 Task: Sort the unsolved tickets in your groups, order by Due date in descending order.
Action: Mouse moved to (16, 275)
Screenshot: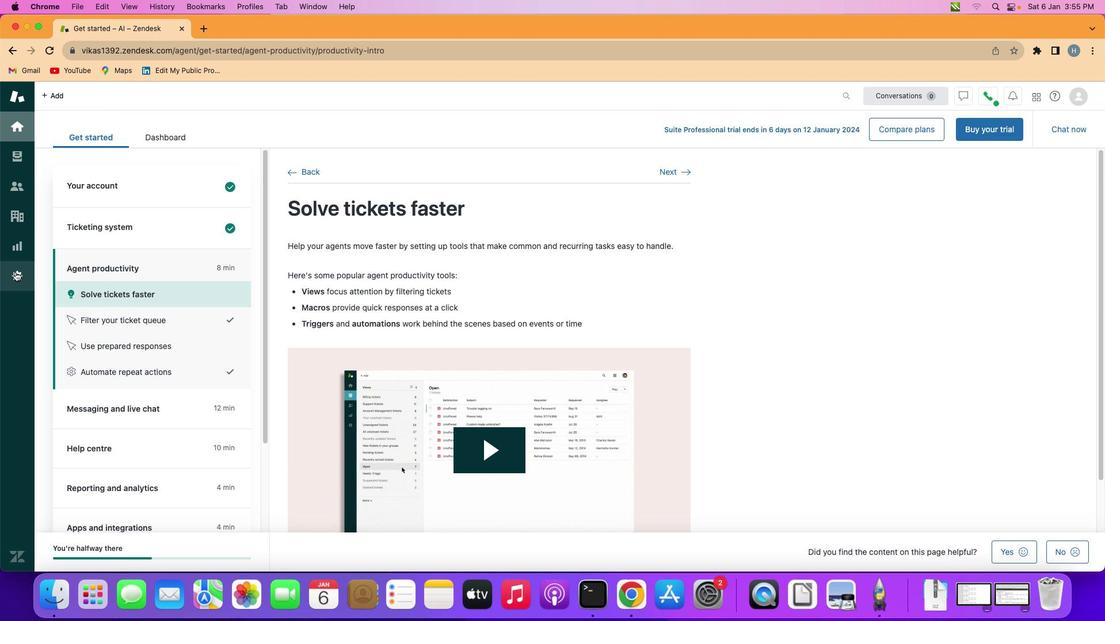 
Action: Mouse pressed left at (16, 275)
Screenshot: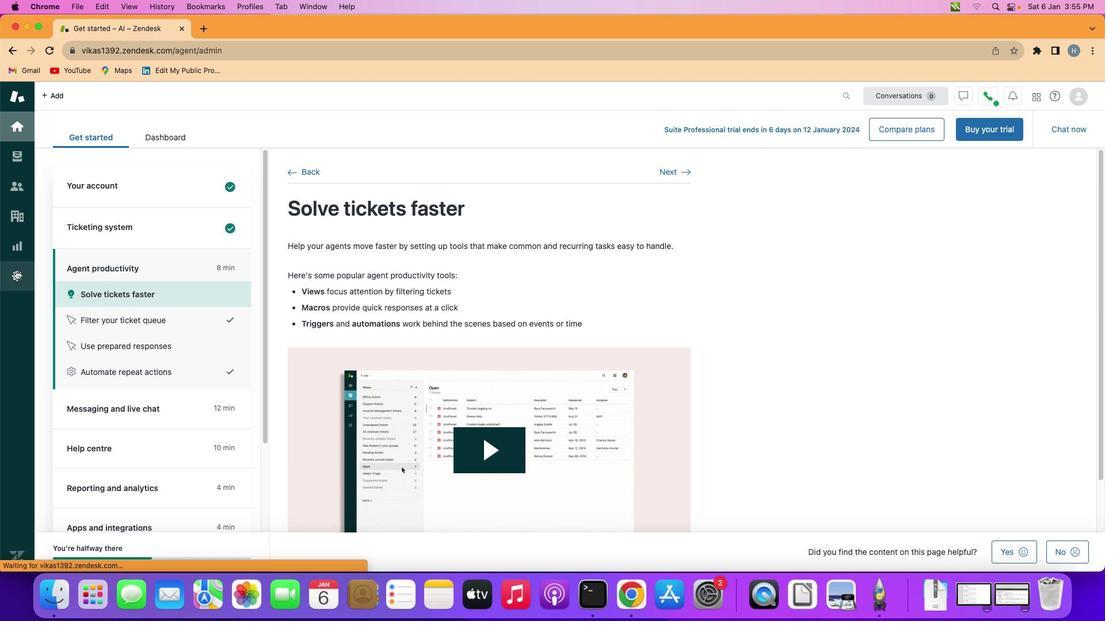 
Action: Mouse moved to (363, 491)
Screenshot: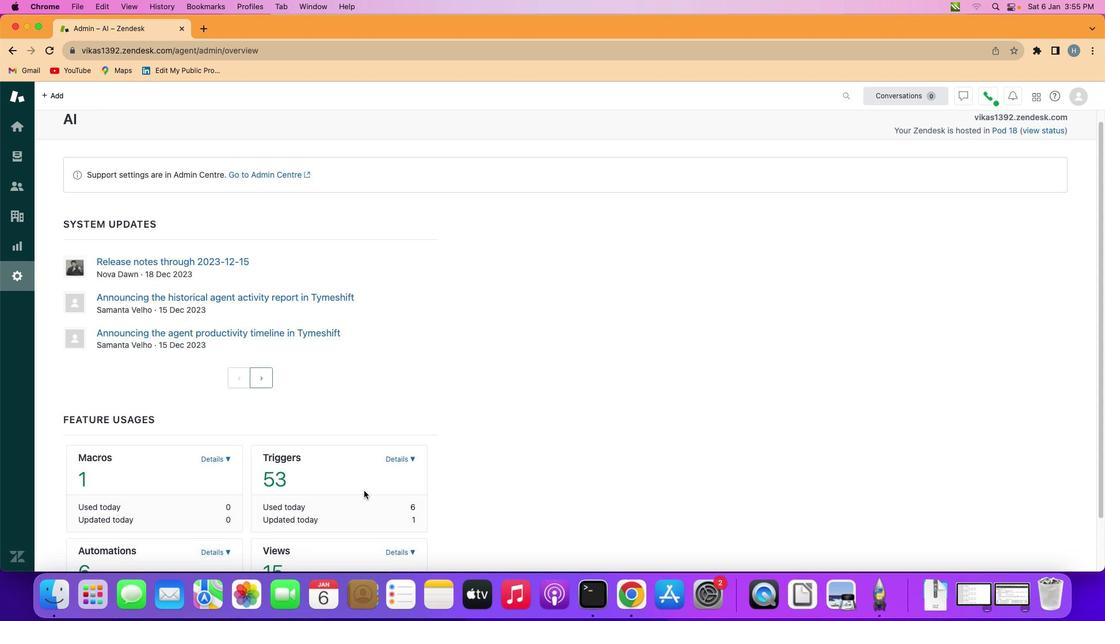 
Action: Mouse scrolled (363, 491) with delta (0, 0)
Screenshot: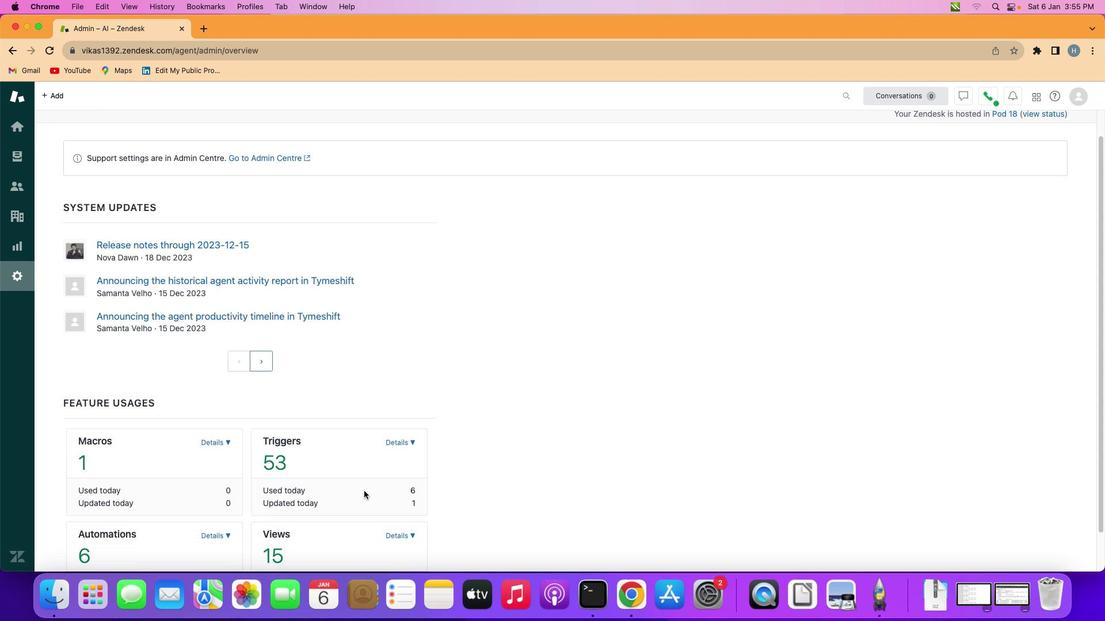 
Action: Mouse scrolled (363, 491) with delta (0, 0)
Screenshot: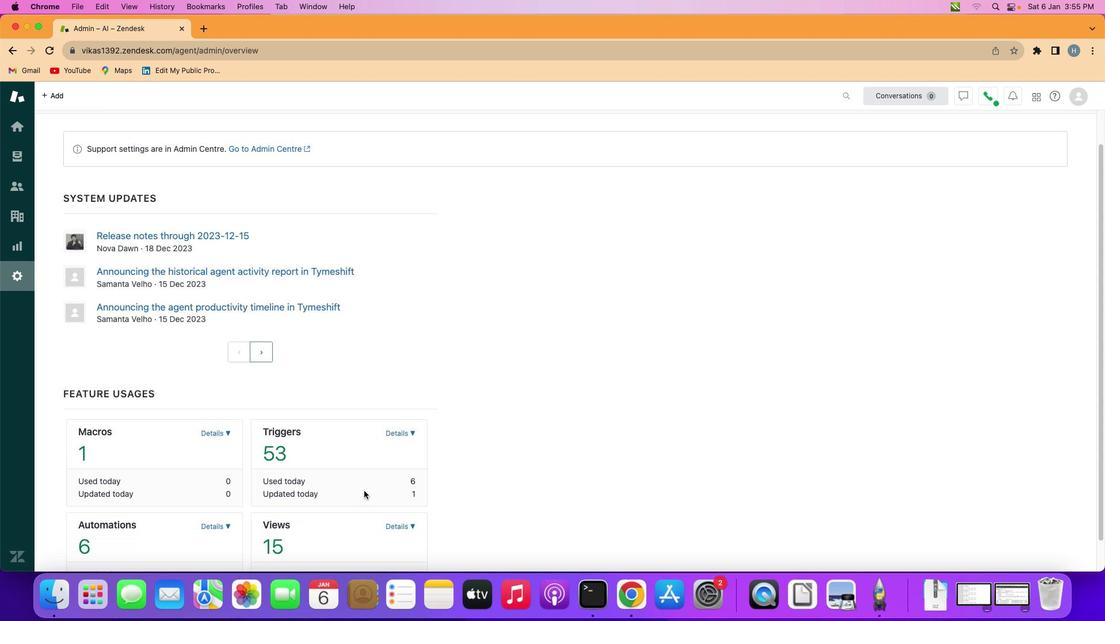 
Action: Mouse scrolled (363, 491) with delta (0, 0)
Screenshot: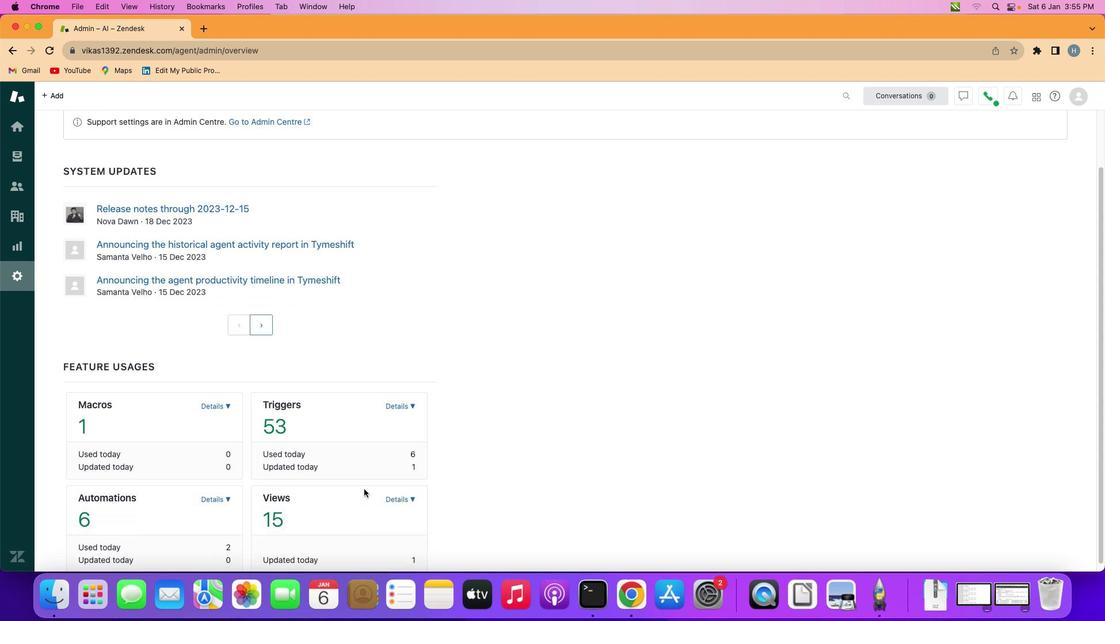 
Action: Mouse scrolled (363, 491) with delta (0, 0)
Screenshot: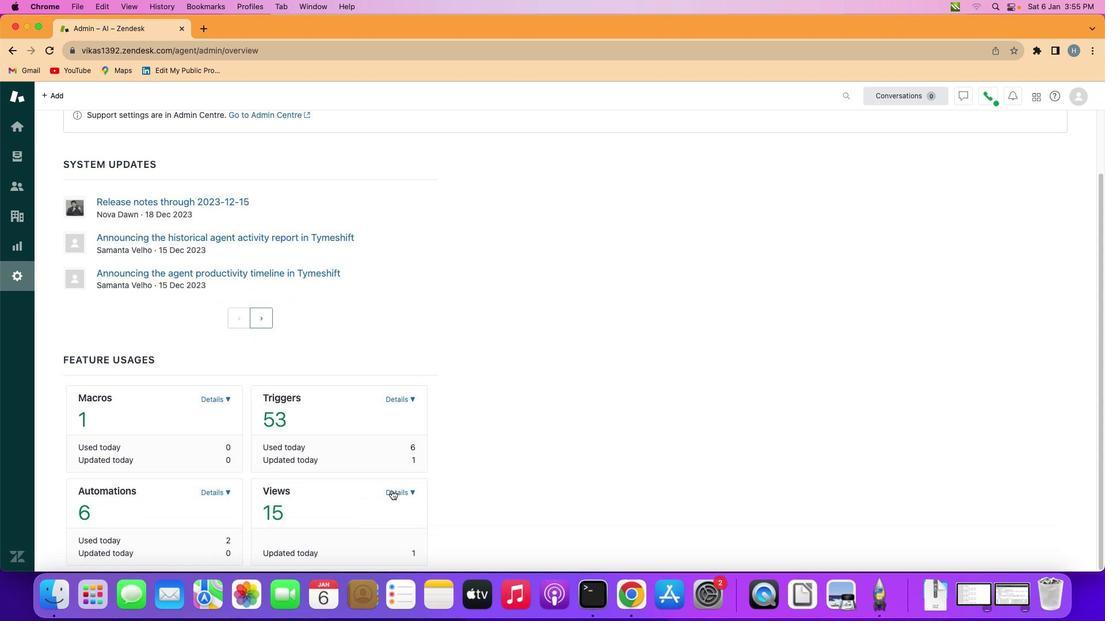
Action: Mouse moved to (393, 493)
Screenshot: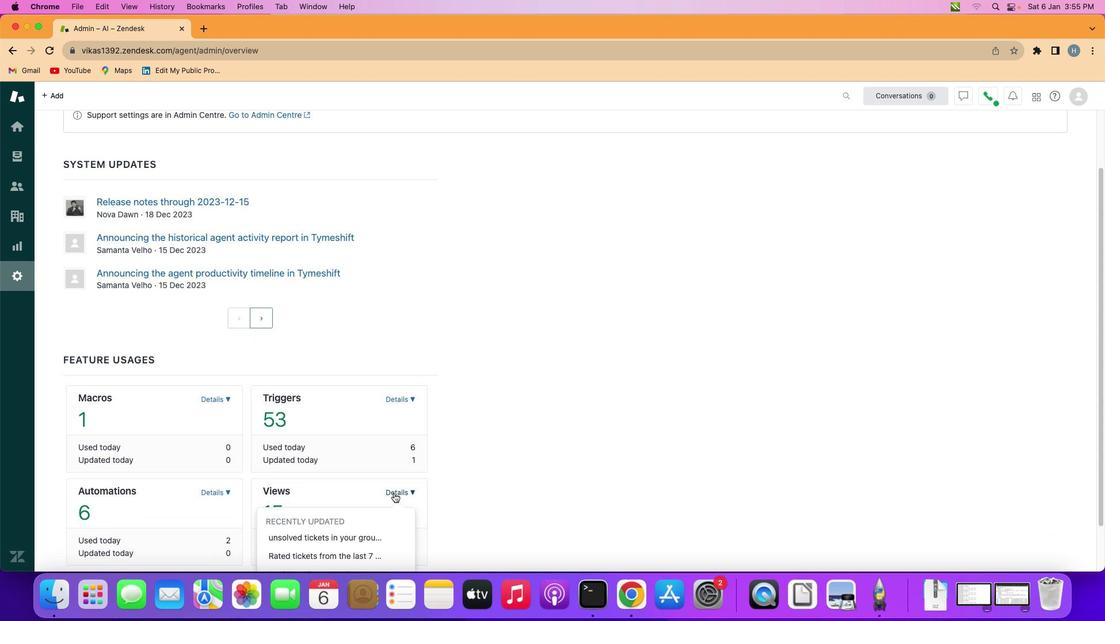 
Action: Mouse pressed left at (393, 493)
Screenshot: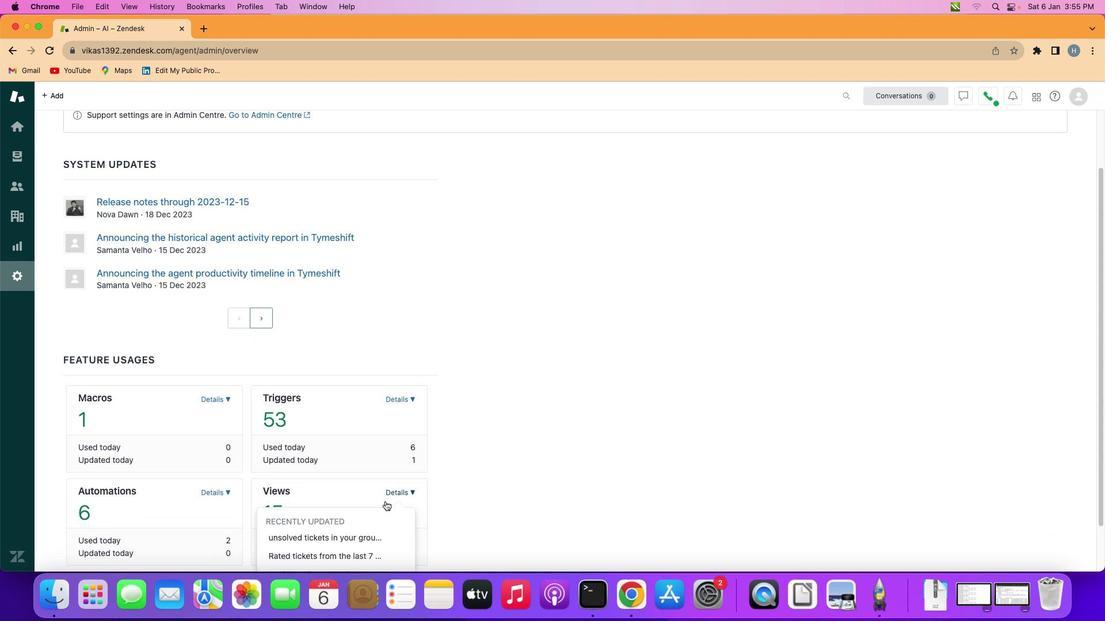 
Action: Mouse moved to (344, 530)
Screenshot: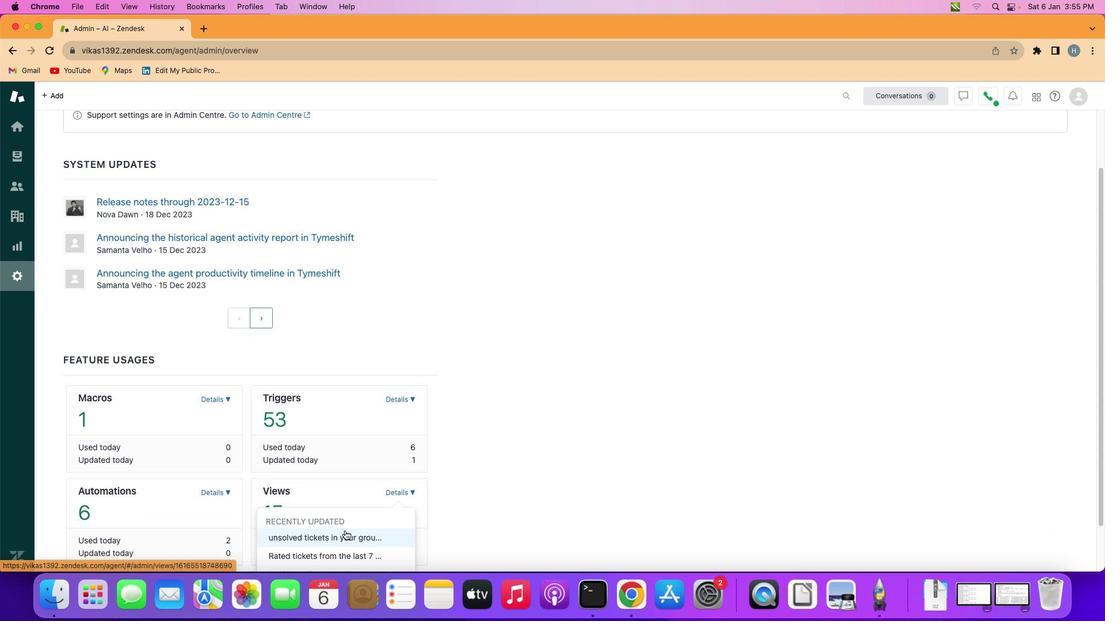 
Action: Mouse pressed left at (344, 530)
Screenshot: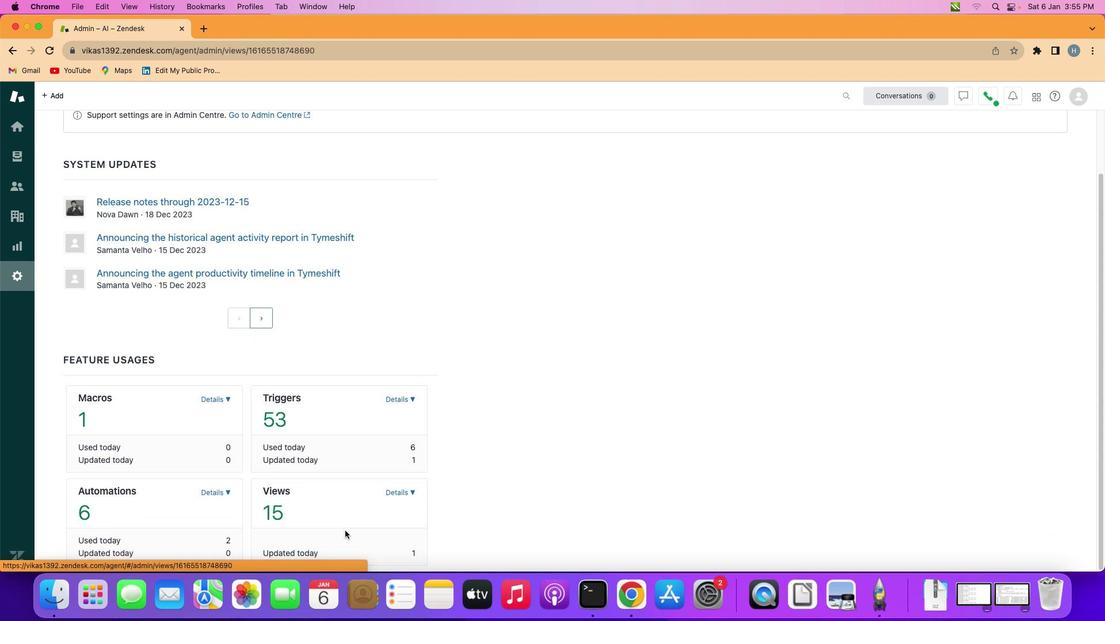 
Action: Mouse moved to (395, 475)
Screenshot: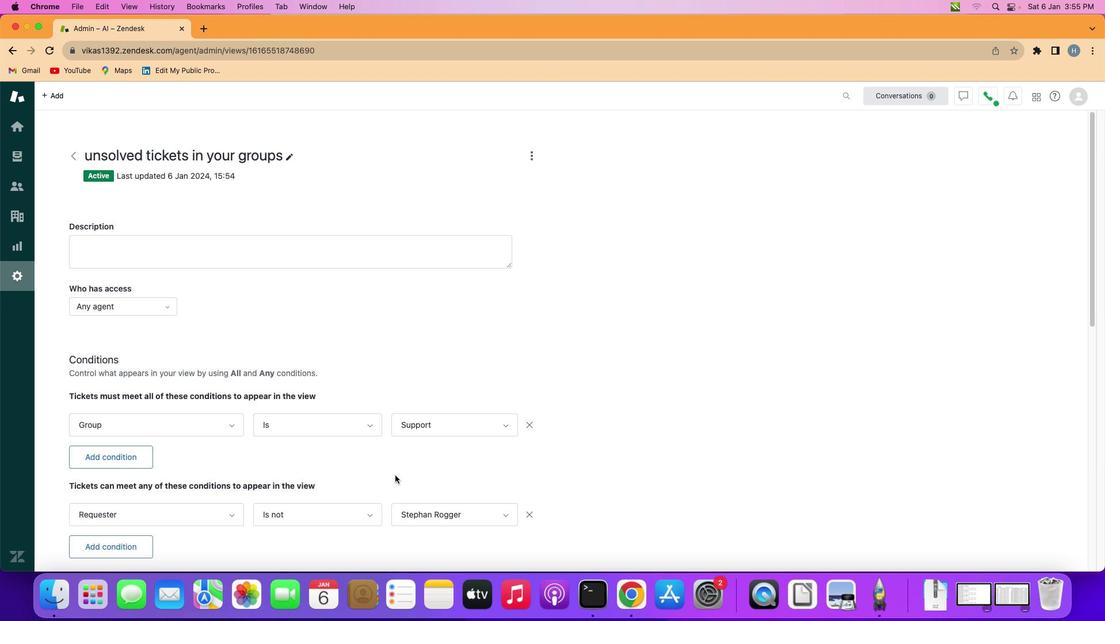 
Action: Mouse scrolled (395, 475) with delta (0, 0)
Screenshot: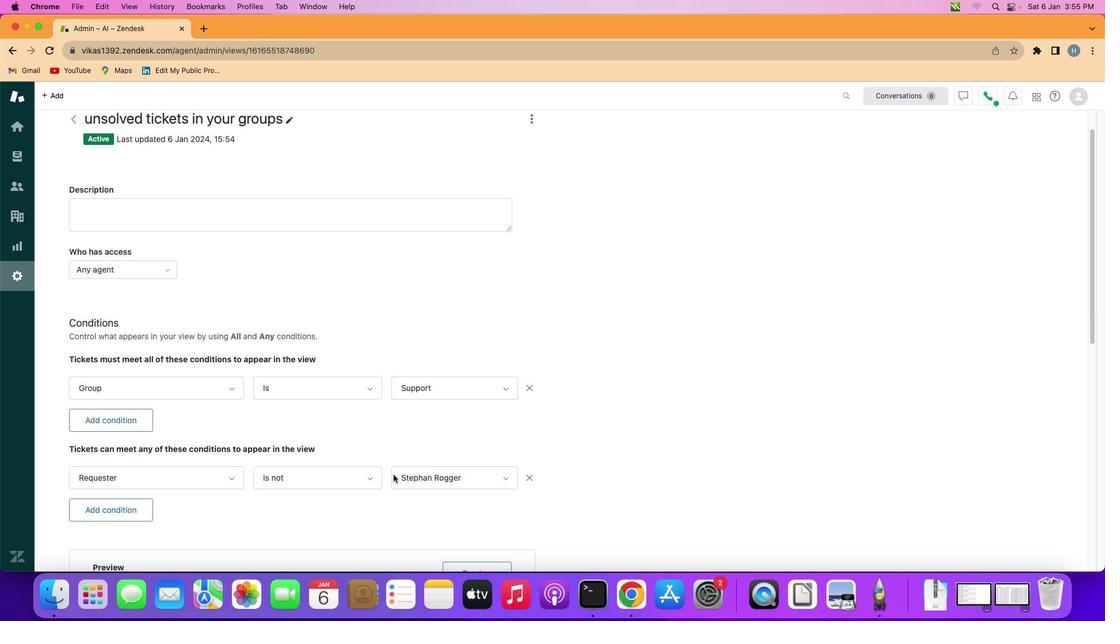 
Action: Mouse scrolled (395, 475) with delta (0, 0)
Screenshot: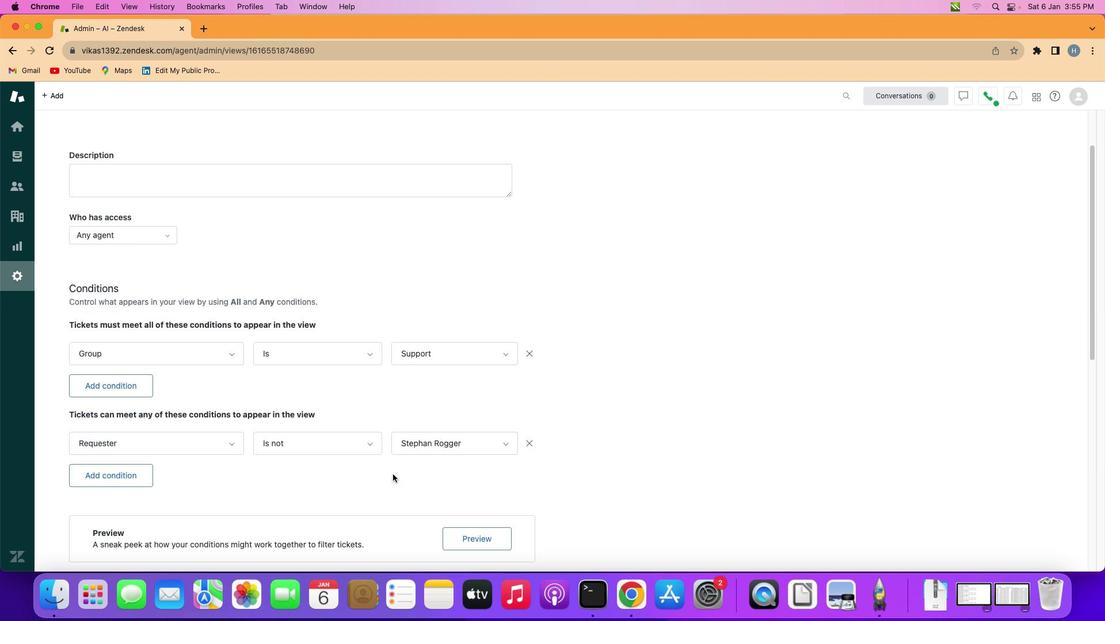 
Action: Mouse scrolled (395, 475) with delta (0, 1)
Screenshot: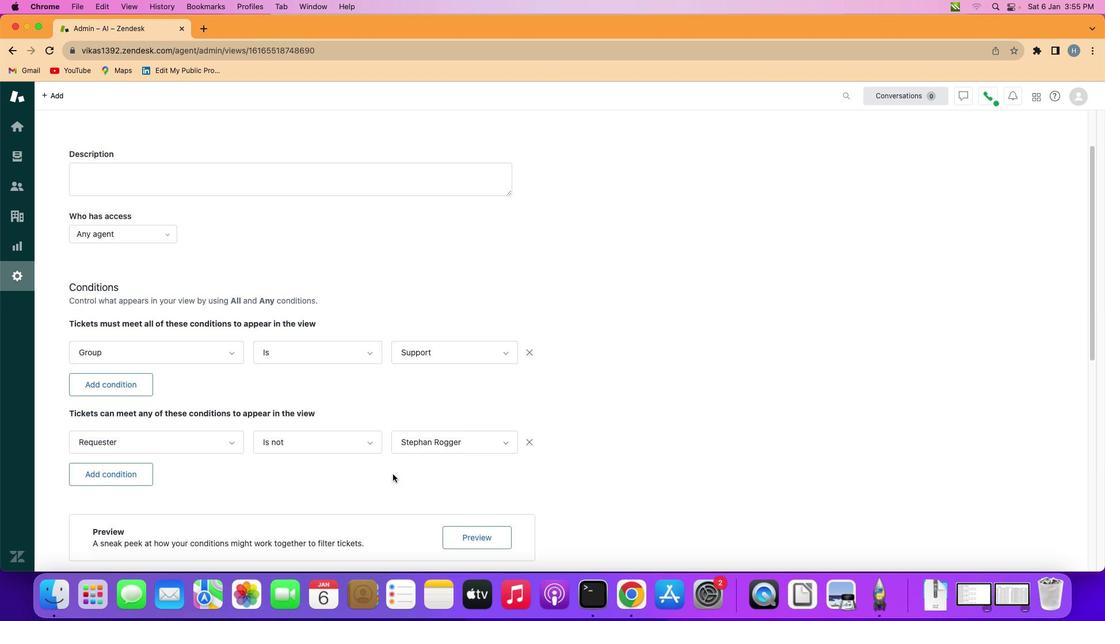 
Action: Mouse scrolled (395, 475) with delta (0, -1)
Screenshot: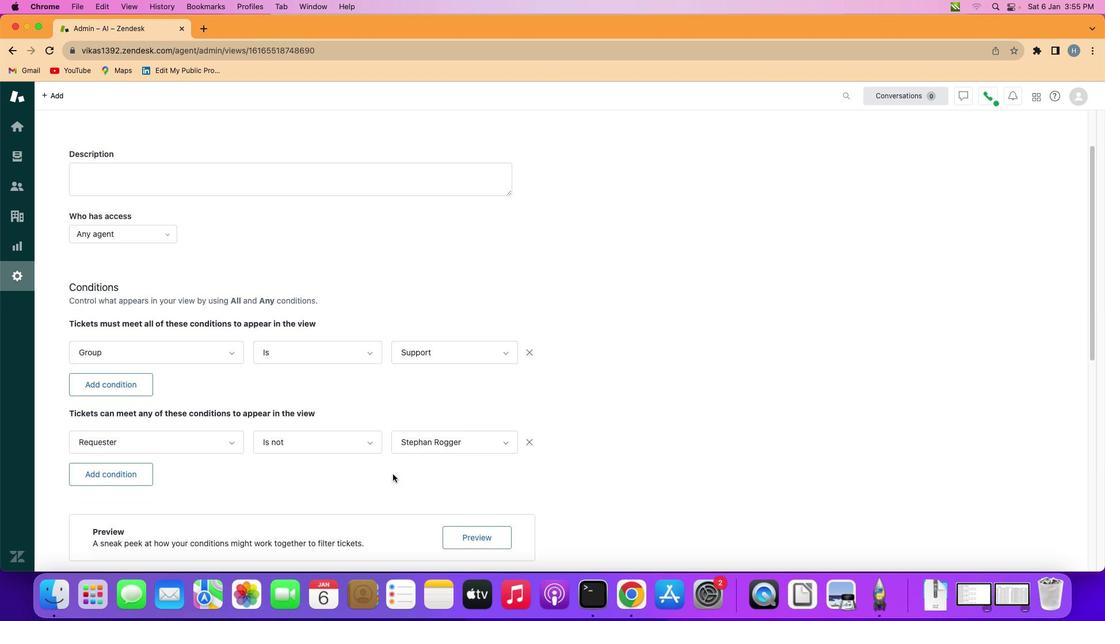 
Action: Mouse moved to (393, 475)
Screenshot: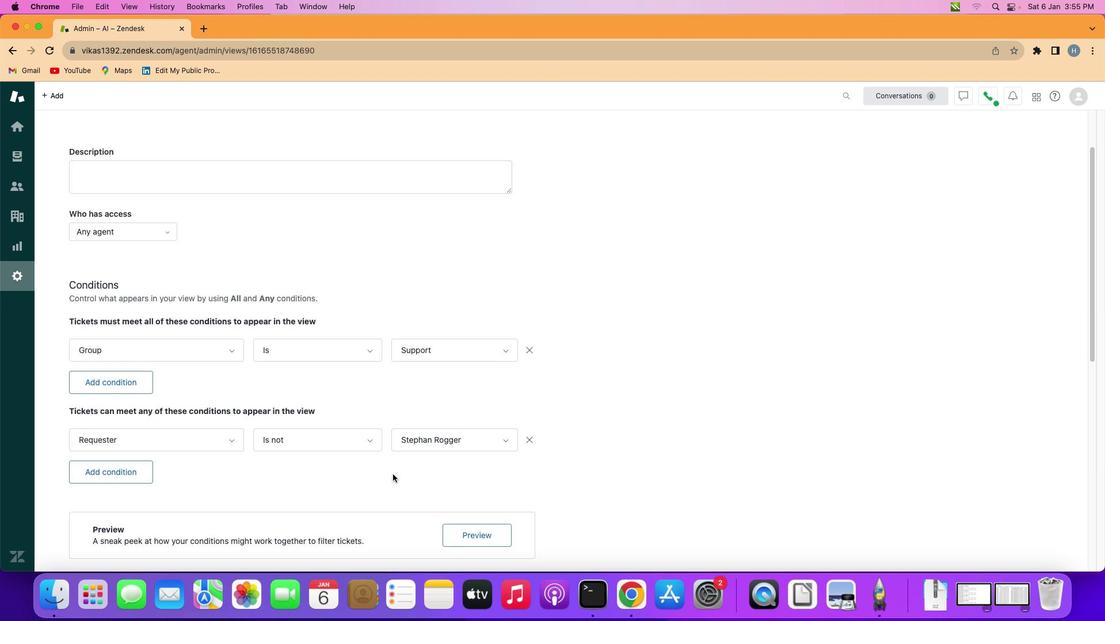 
Action: Mouse scrolled (393, 475) with delta (0, 0)
Screenshot: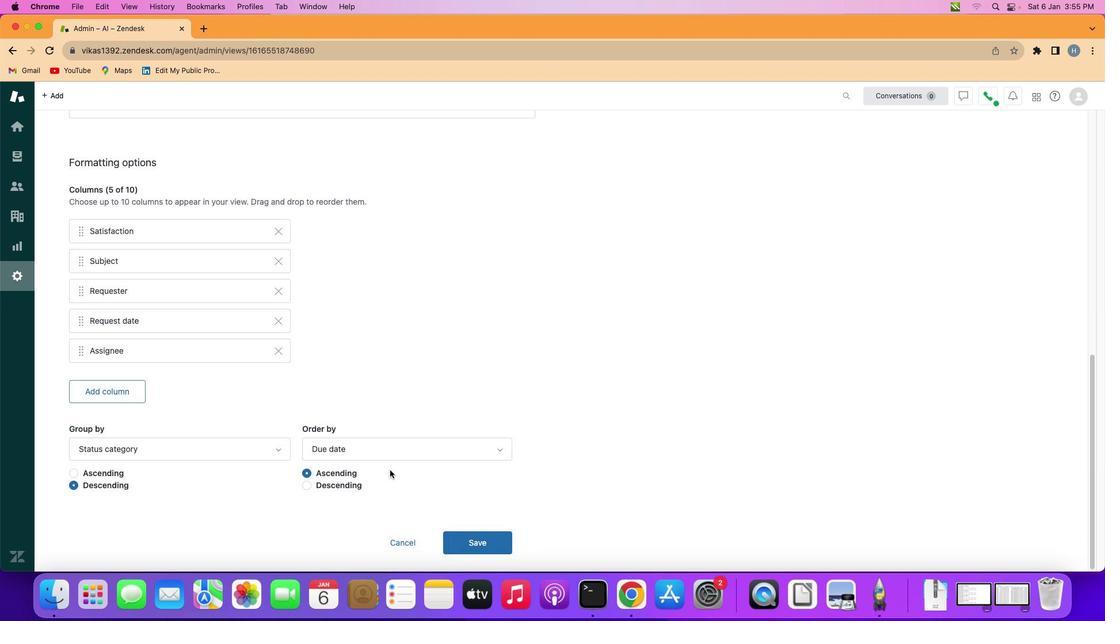 
Action: Mouse scrolled (393, 475) with delta (0, 0)
Screenshot: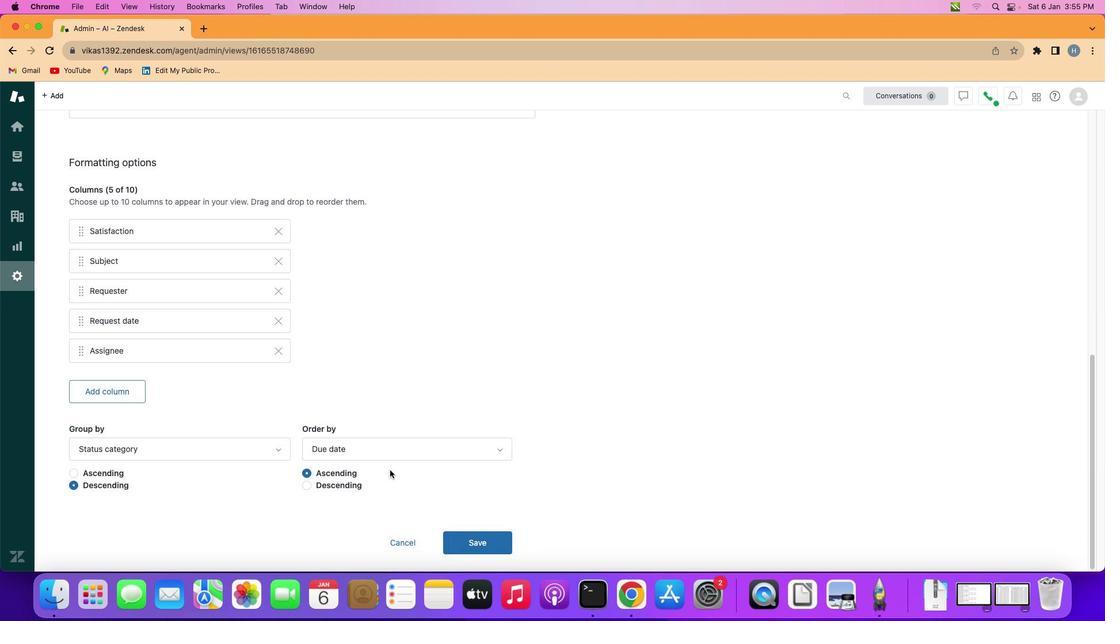 
Action: Mouse scrolled (393, 475) with delta (0, -1)
Screenshot: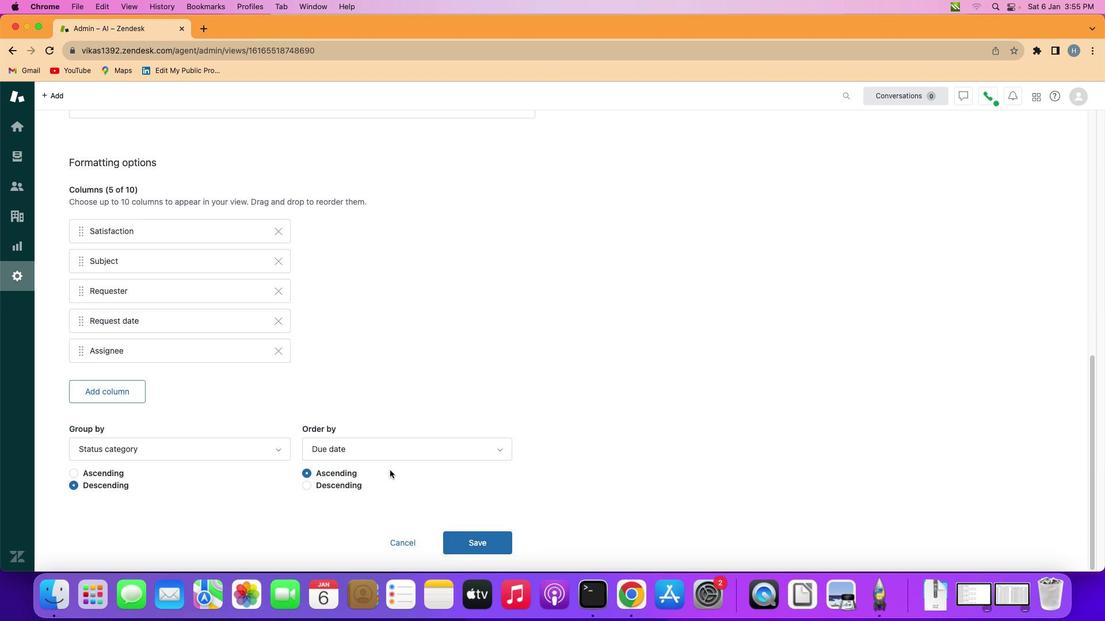 
Action: Mouse scrolled (393, 475) with delta (0, -2)
Screenshot: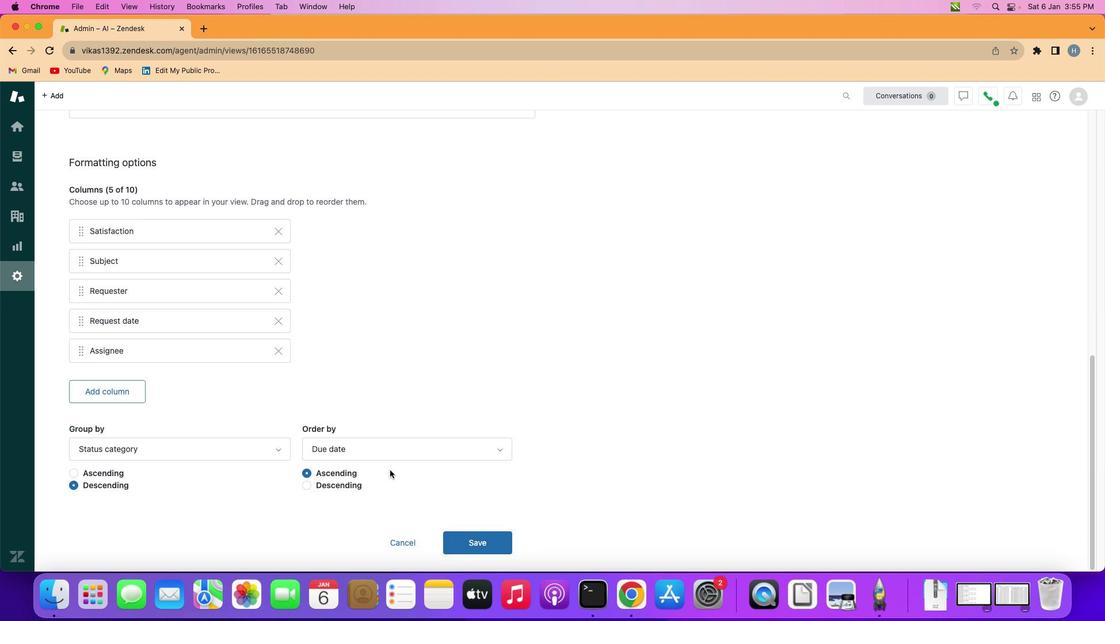 
Action: Mouse scrolled (393, 475) with delta (0, -2)
Screenshot: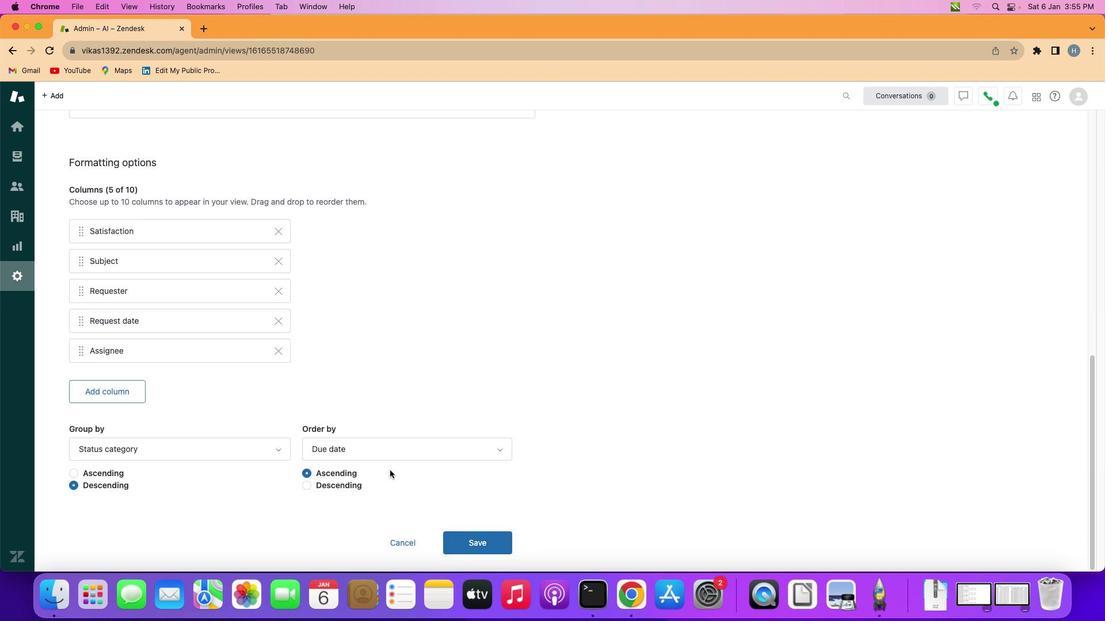 
Action: Mouse scrolled (393, 475) with delta (0, -2)
Screenshot: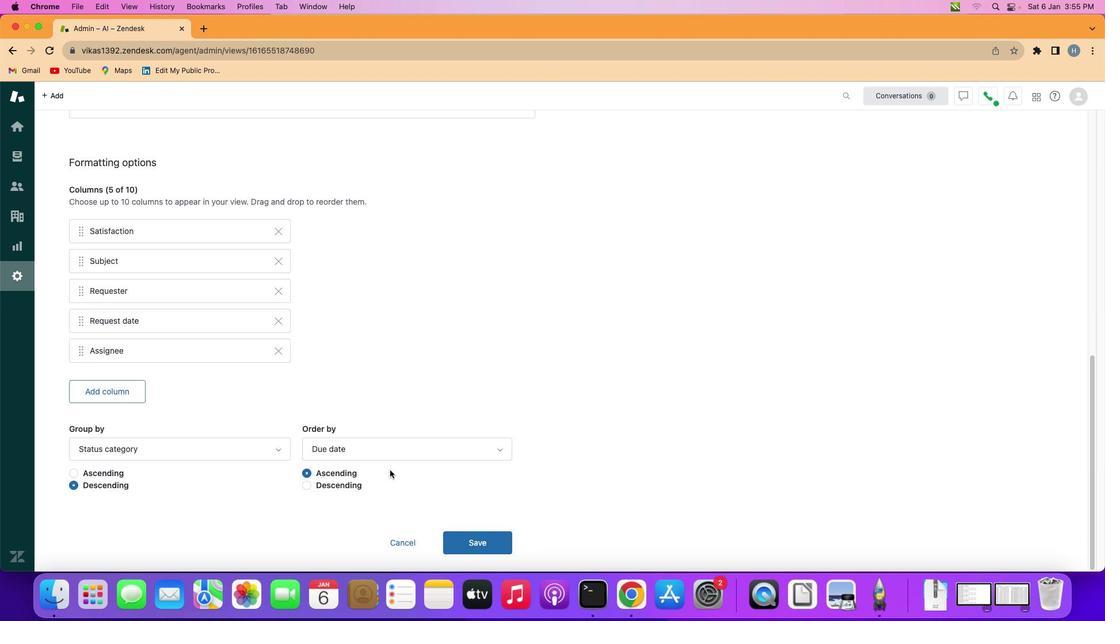 
Action: Mouse moved to (390, 471)
Screenshot: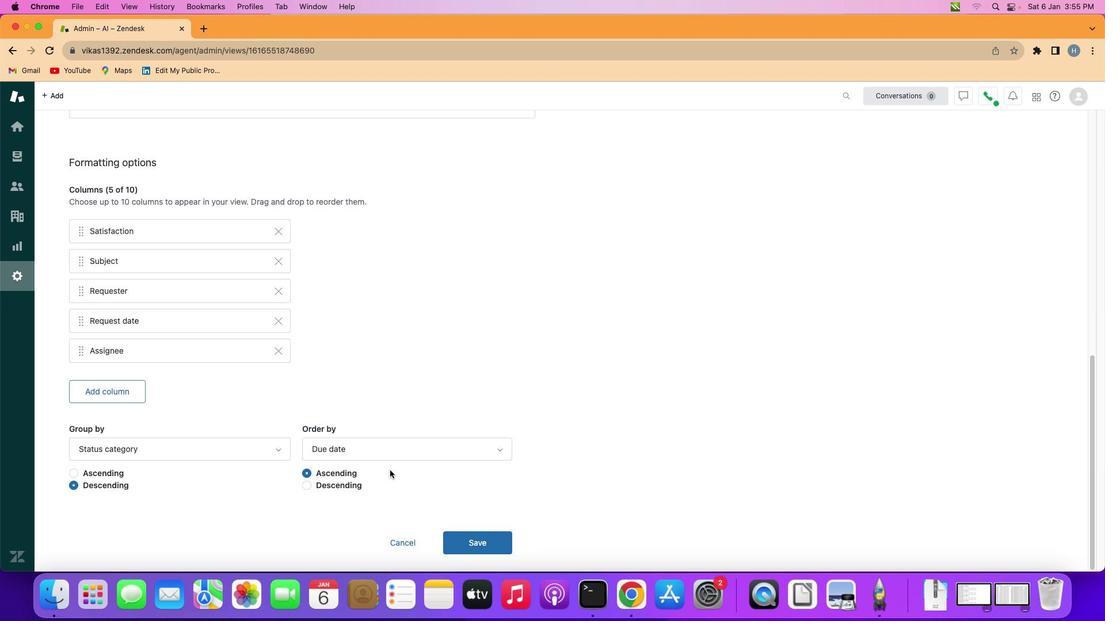 
Action: Mouse scrolled (390, 471) with delta (0, 0)
Screenshot: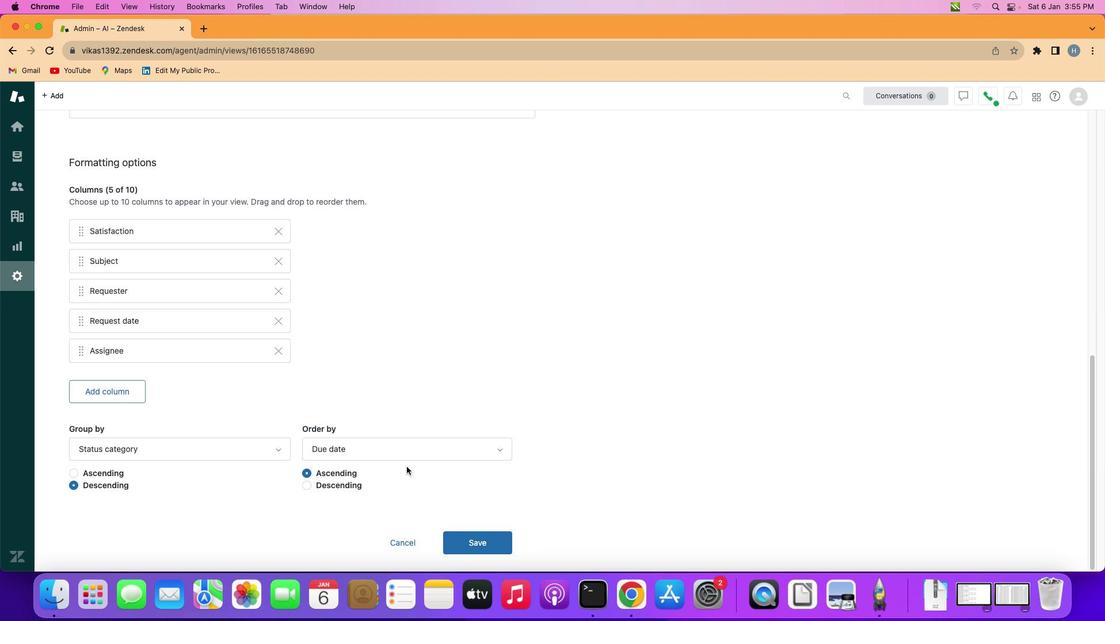 
Action: Mouse scrolled (390, 471) with delta (0, 0)
Screenshot: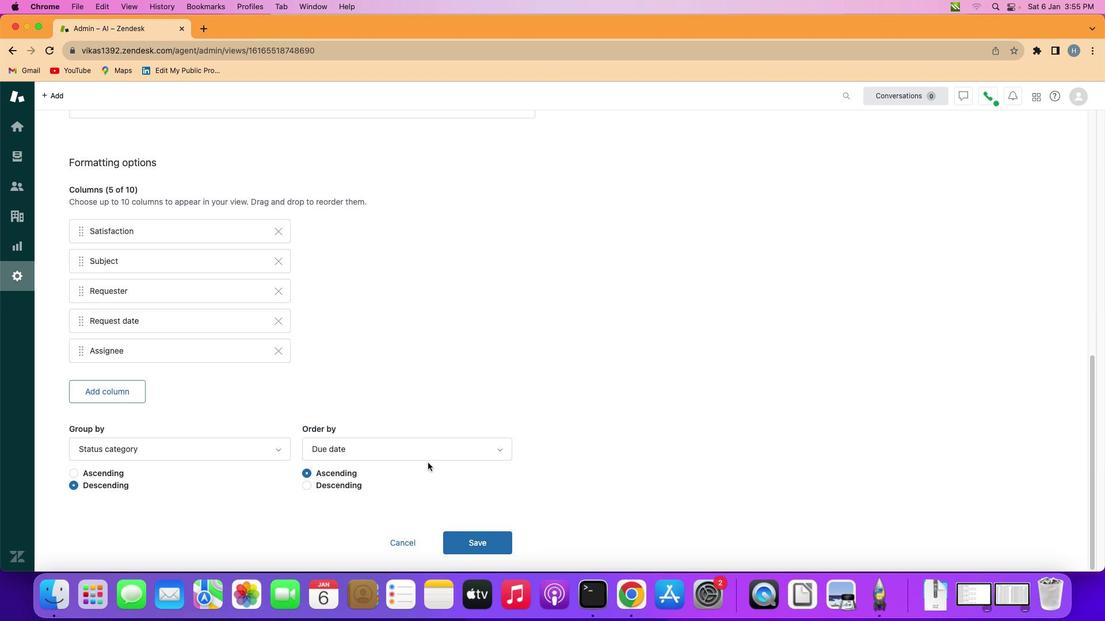 
Action: Mouse scrolled (390, 471) with delta (0, -1)
Screenshot: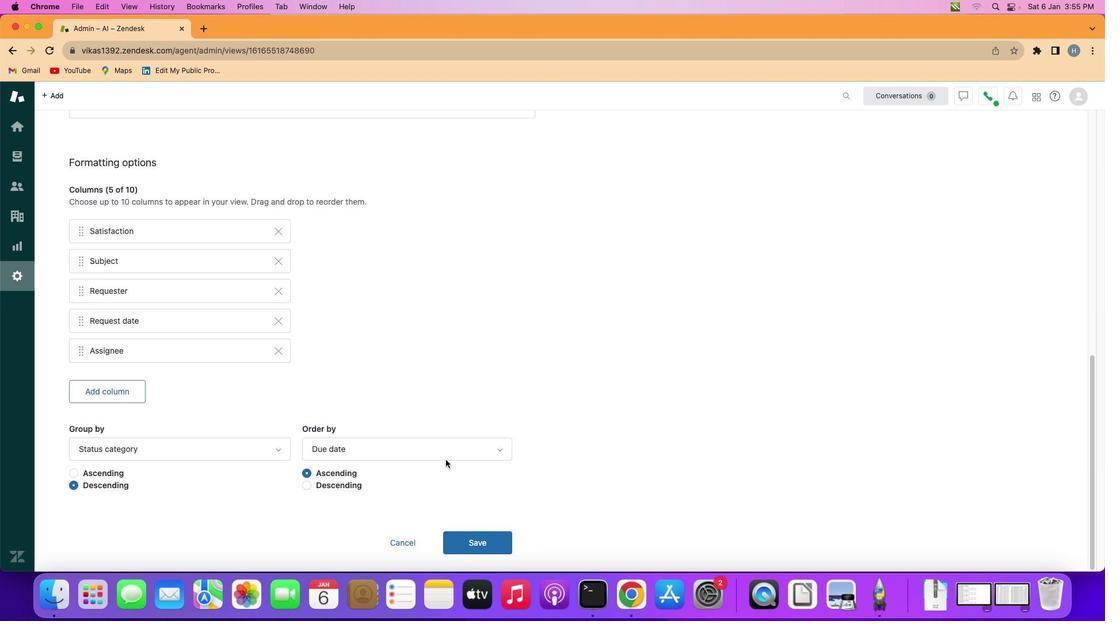 
Action: Mouse scrolled (390, 471) with delta (0, -1)
Screenshot: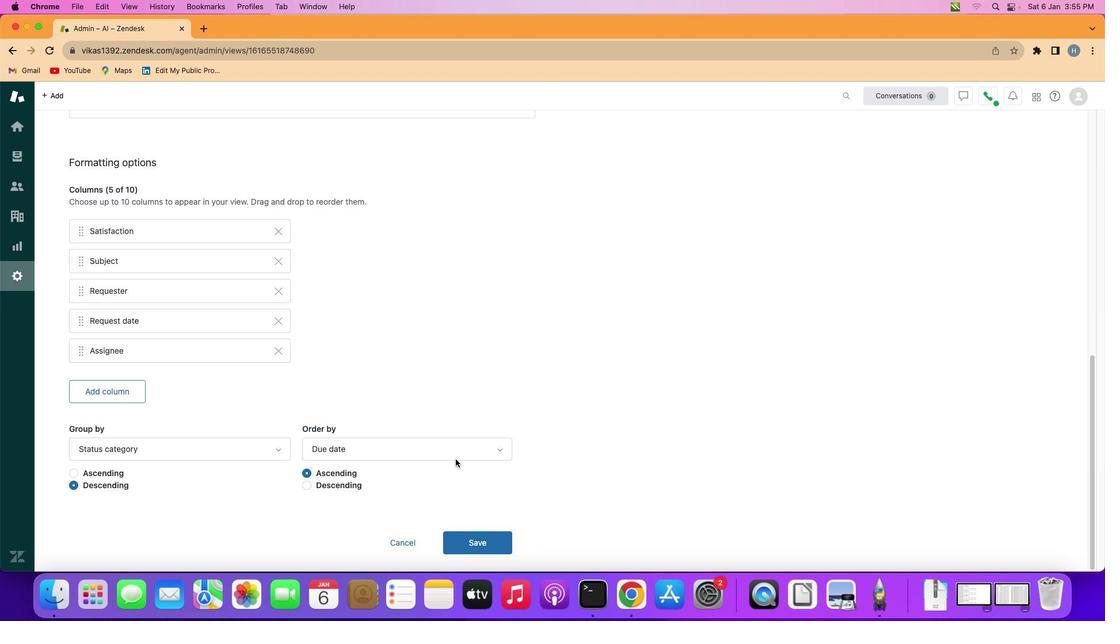 
Action: Mouse scrolled (390, 471) with delta (0, -2)
Screenshot: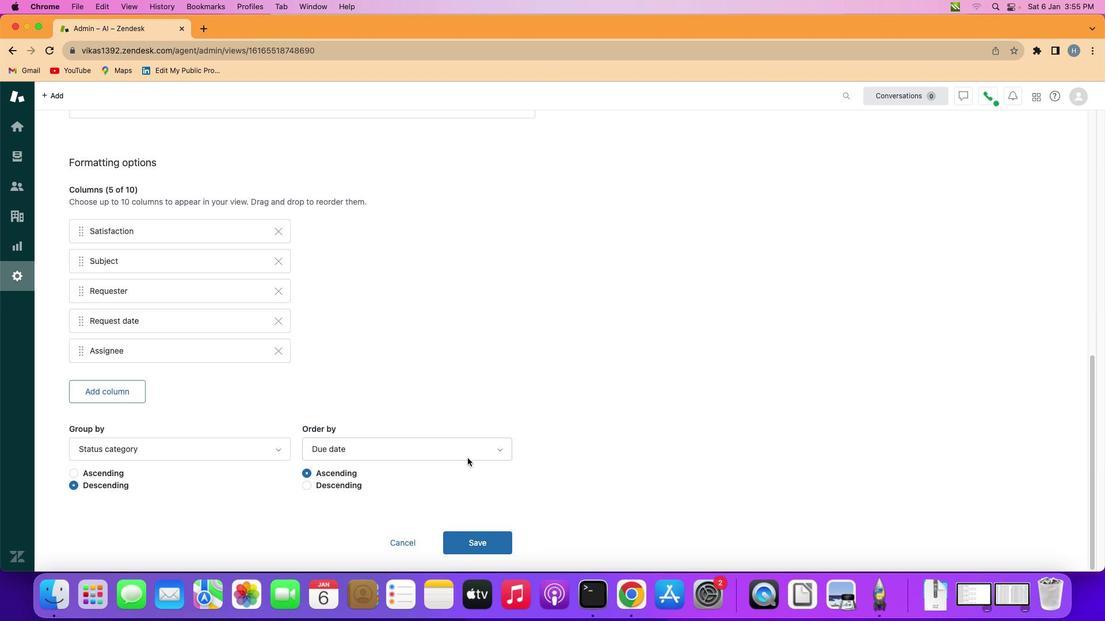 
Action: Mouse moved to (492, 450)
Screenshot: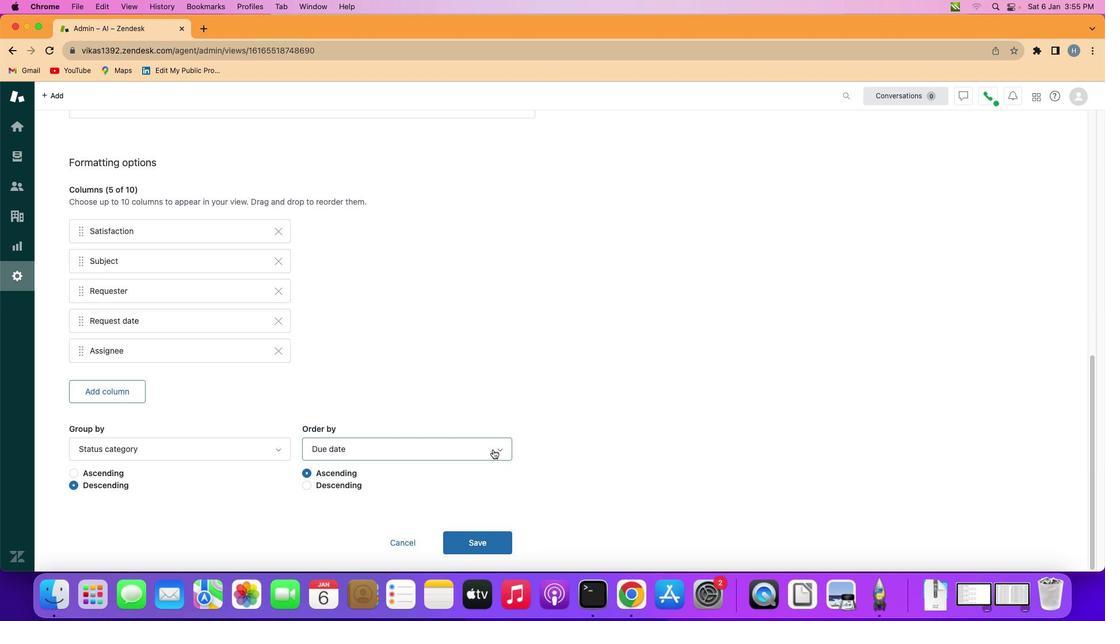 
Action: Mouse pressed left at (492, 450)
Screenshot: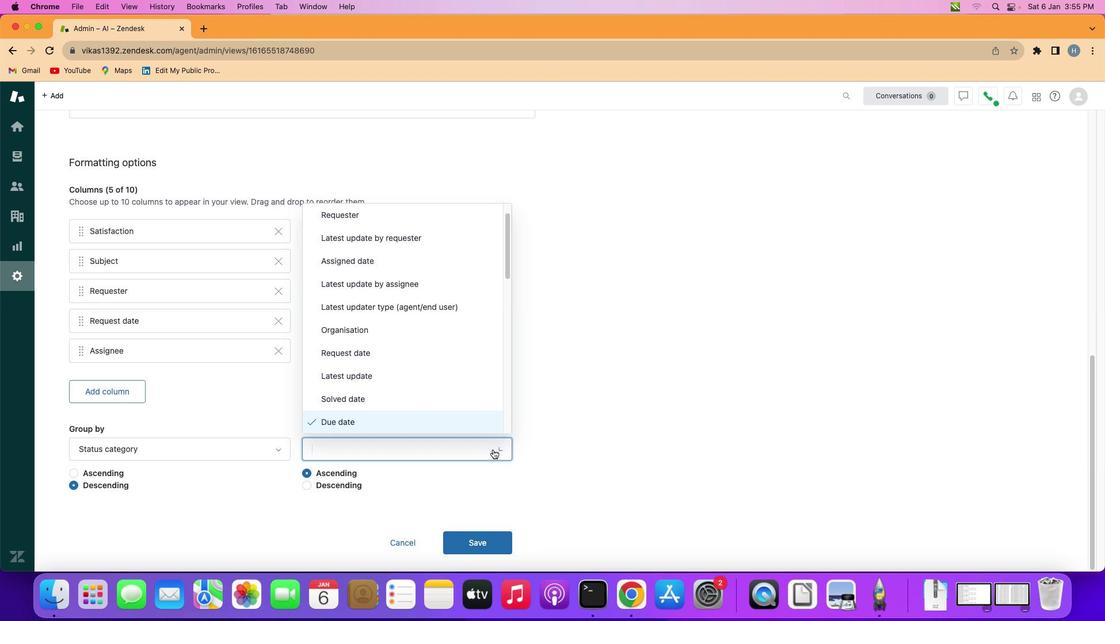 
Action: Mouse moved to (444, 397)
Screenshot: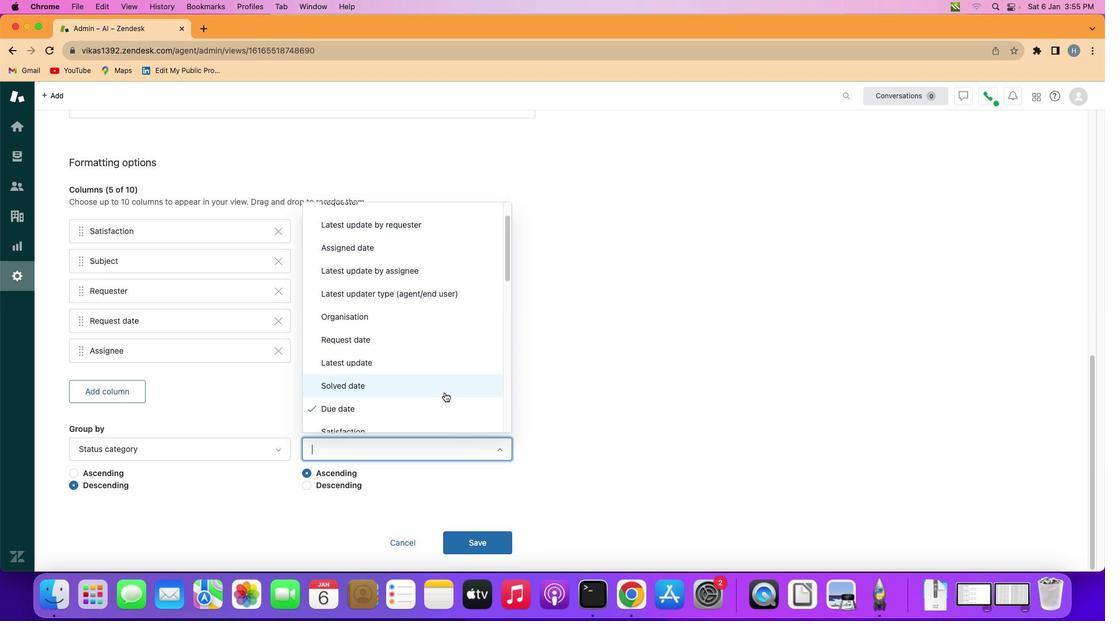 
Action: Mouse scrolled (444, 397) with delta (0, 0)
Screenshot: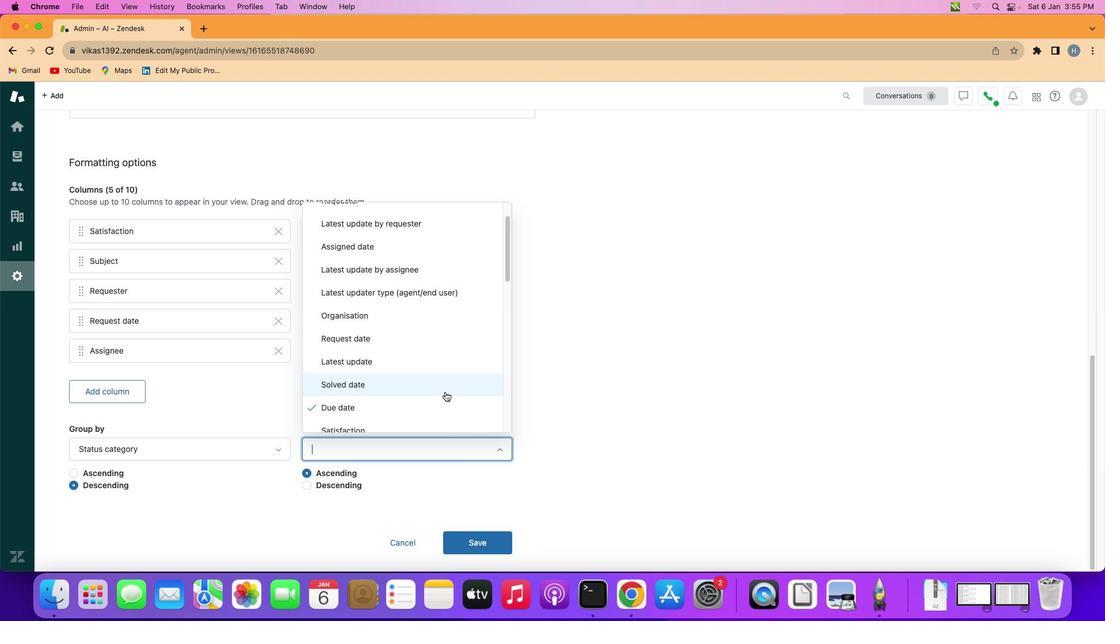 
Action: Mouse moved to (445, 394)
Screenshot: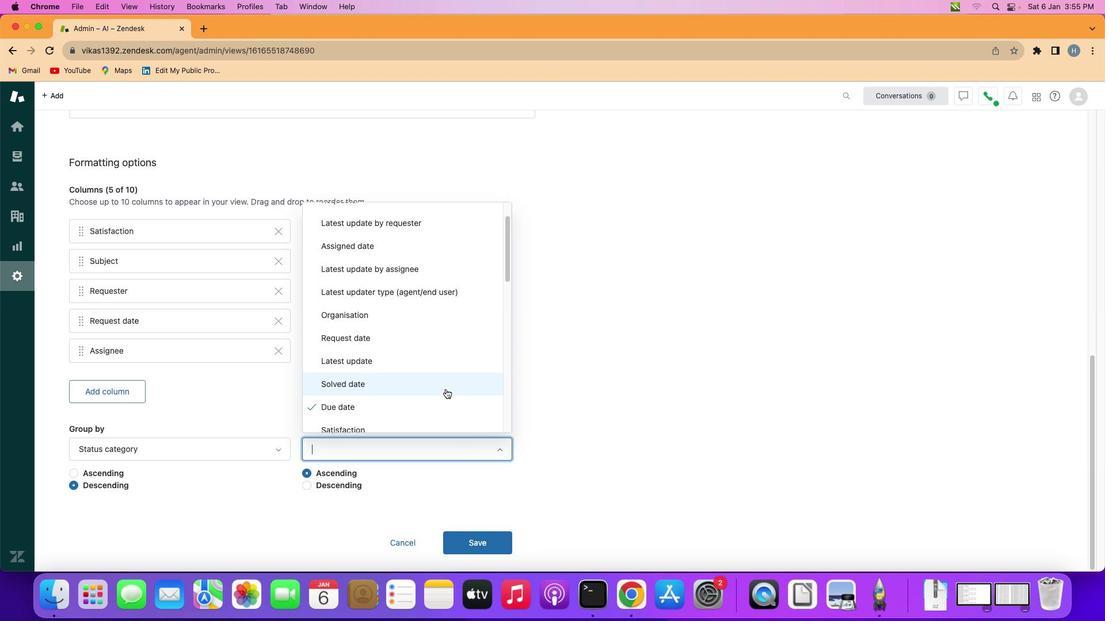 
Action: Mouse scrolled (445, 394) with delta (0, 0)
Screenshot: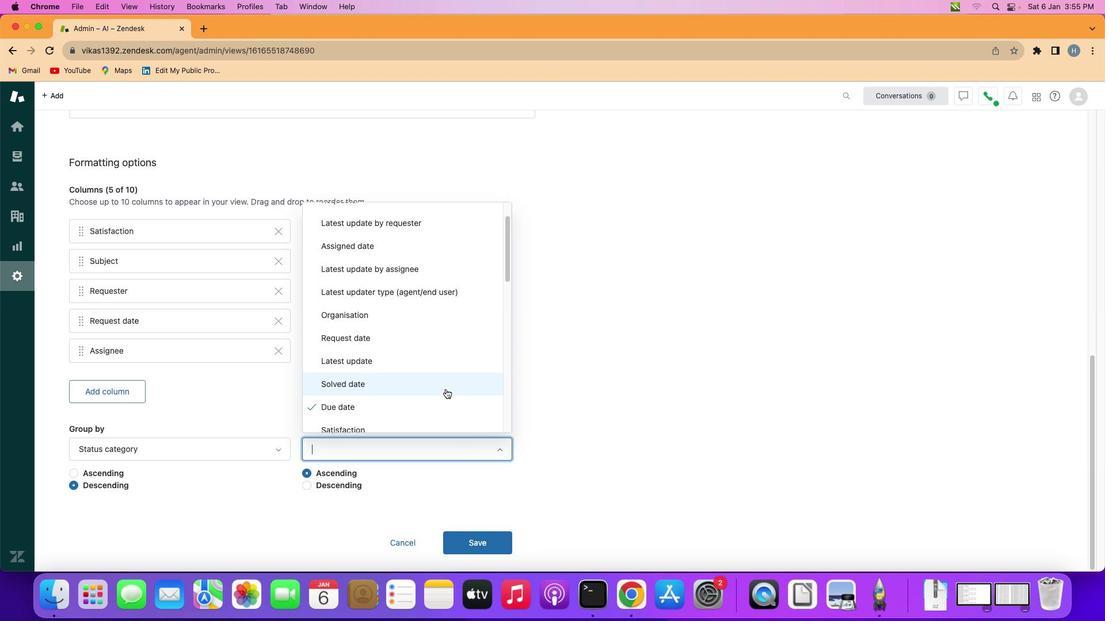 
Action: Mouse moved to (445, 392)
Screenshot: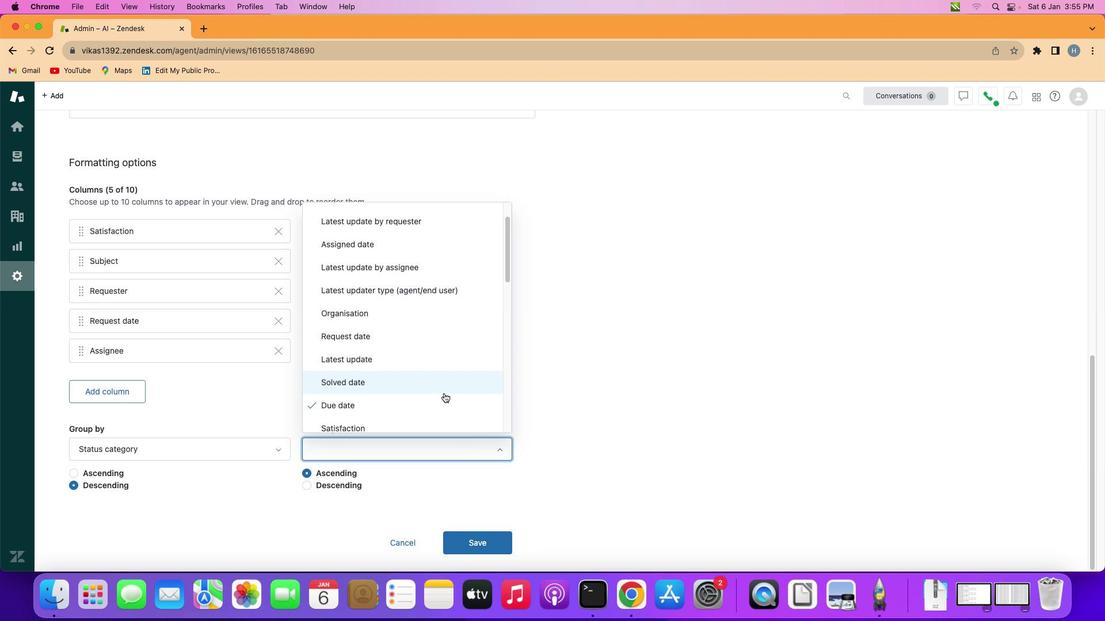 
Action: Mouse scrolled (445, 392) with delta (0, 0)
Screenshot: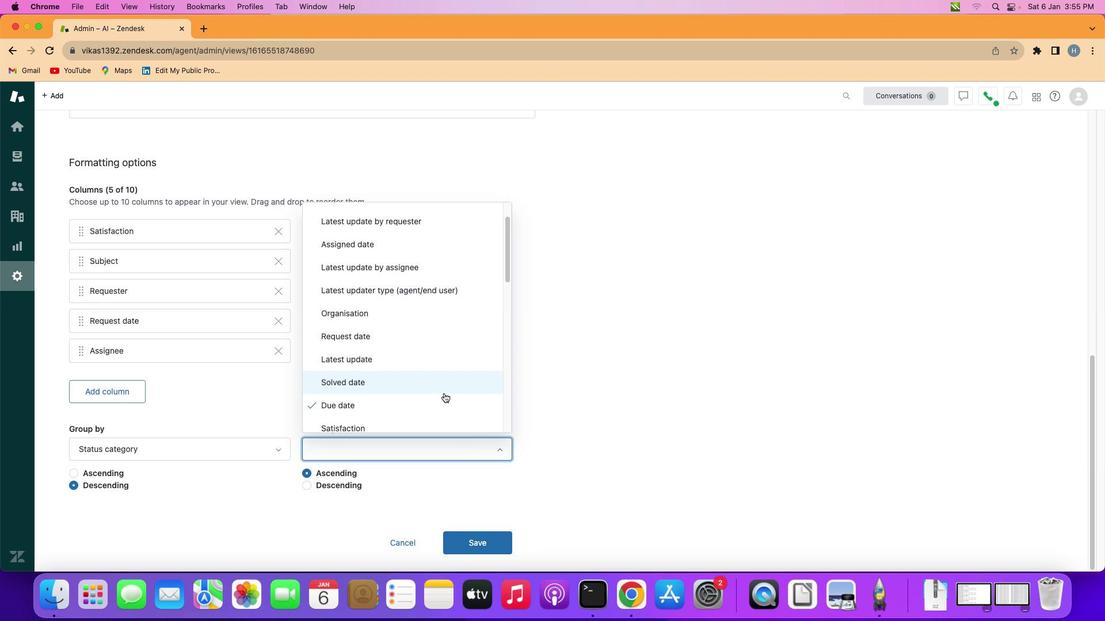 
Action: Mouse moved to (439, 400)
Screenshot: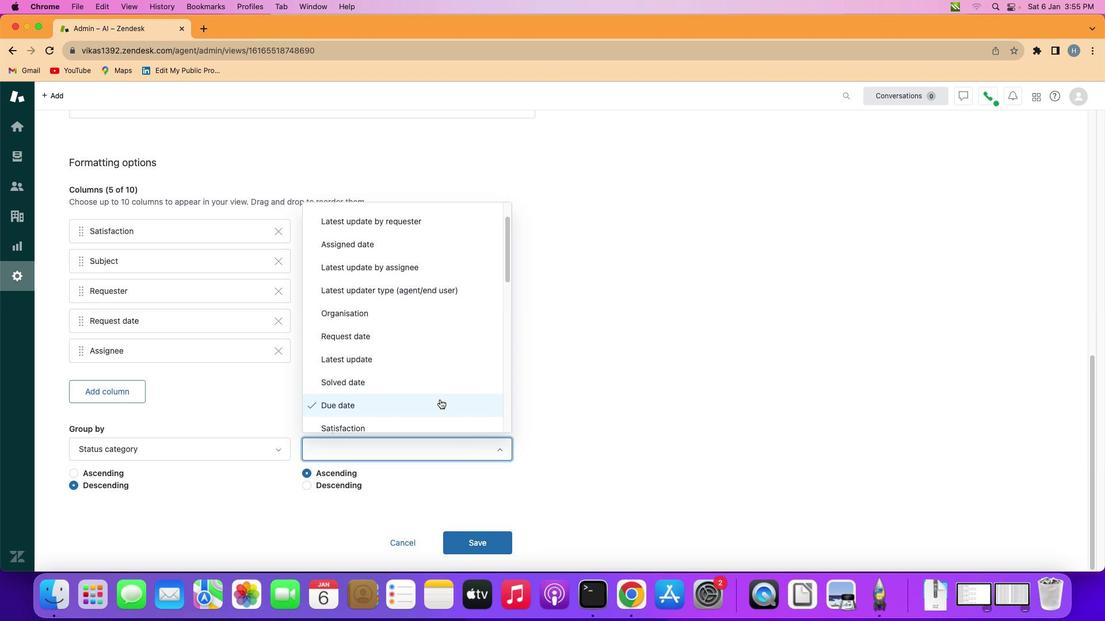 
Action: Mouse pressed left at (439, 400)
Screenshot: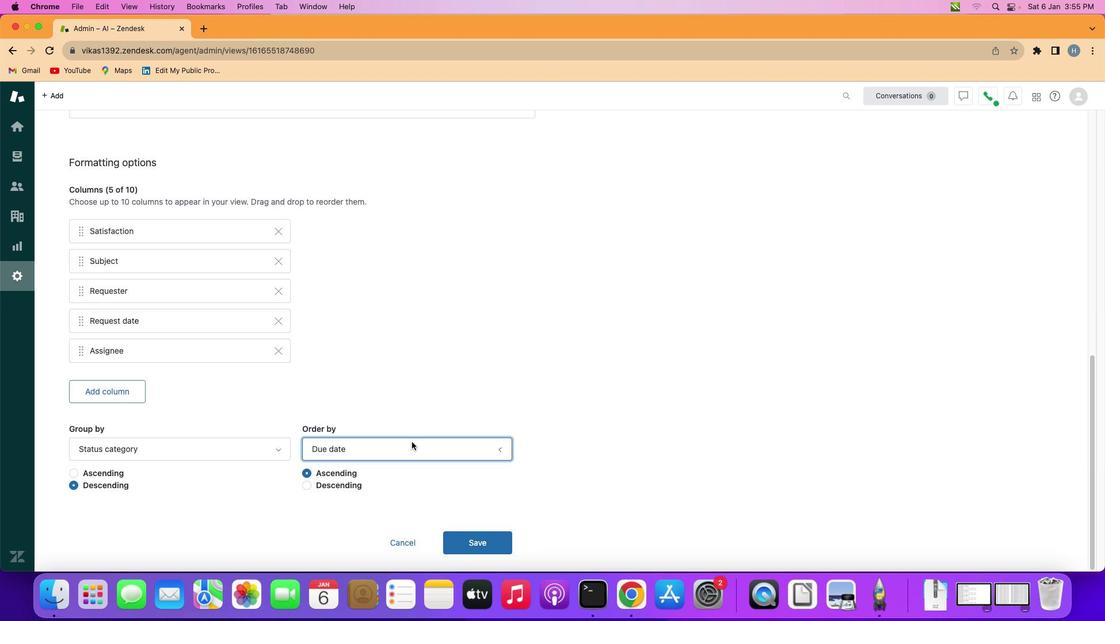 
Action: Mouse moved to (346, 483)
Screenshot: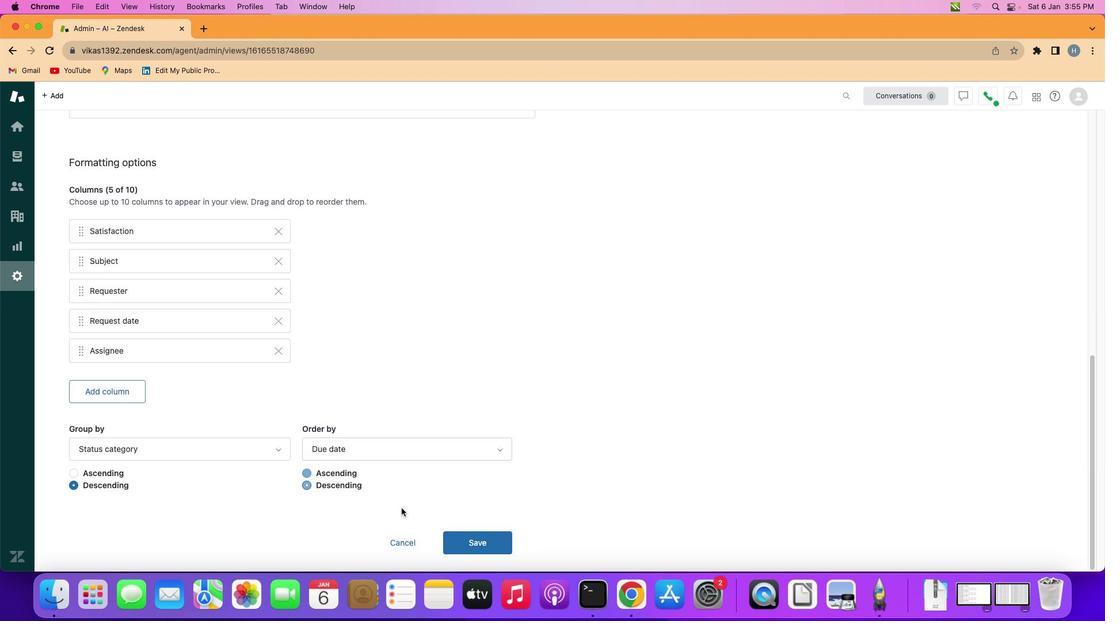 
Action: Mouse pressed left at (346, 483)
Screenshot: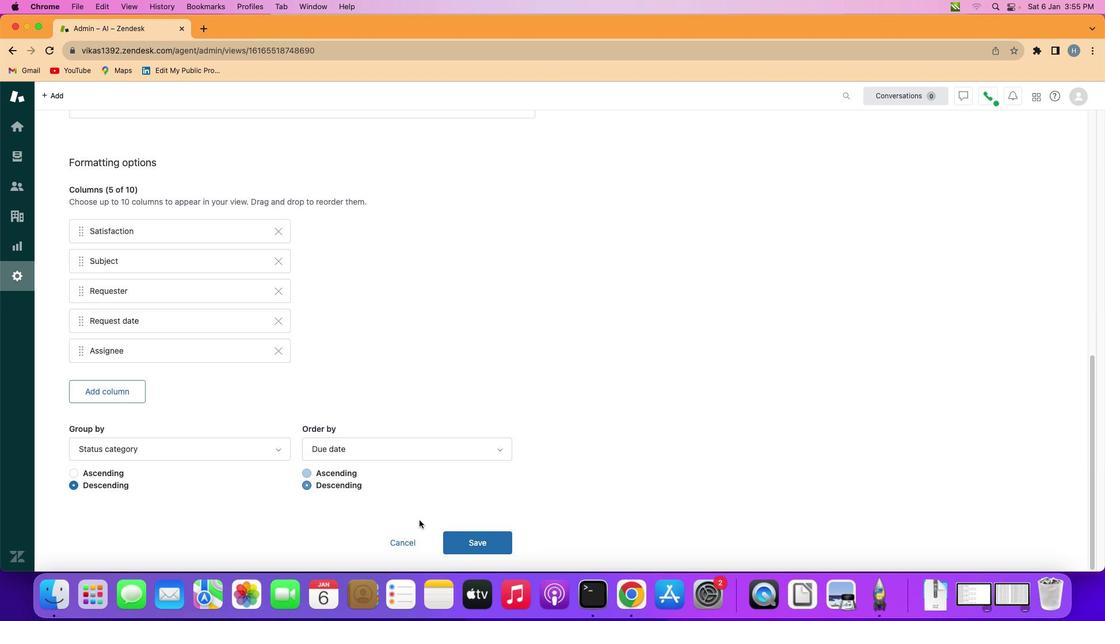 
Action: Mouse moved to (463, 540)
Screenshot: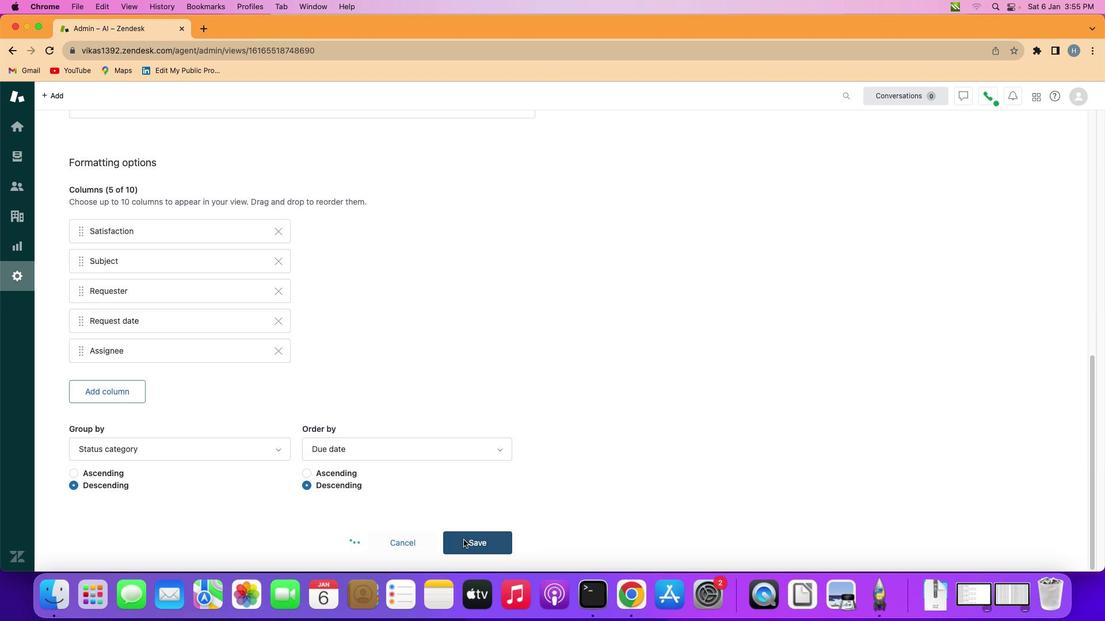 
Action: Mouse pressed left at (463, 540)
Screenshot: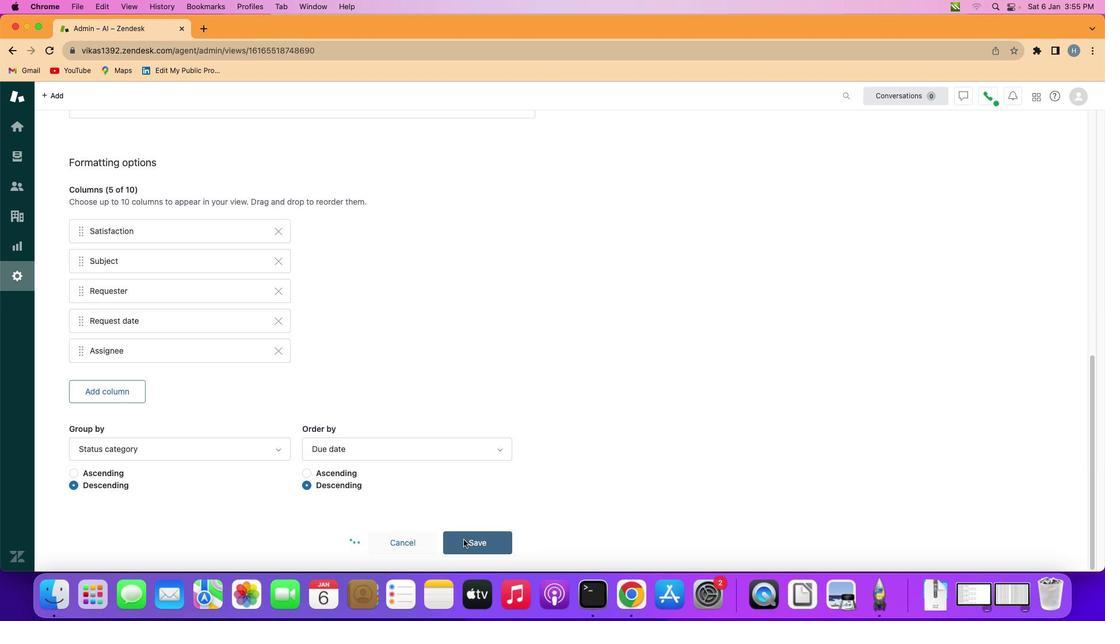 
Action: Mouse moved to (439, 315)
Screenshot: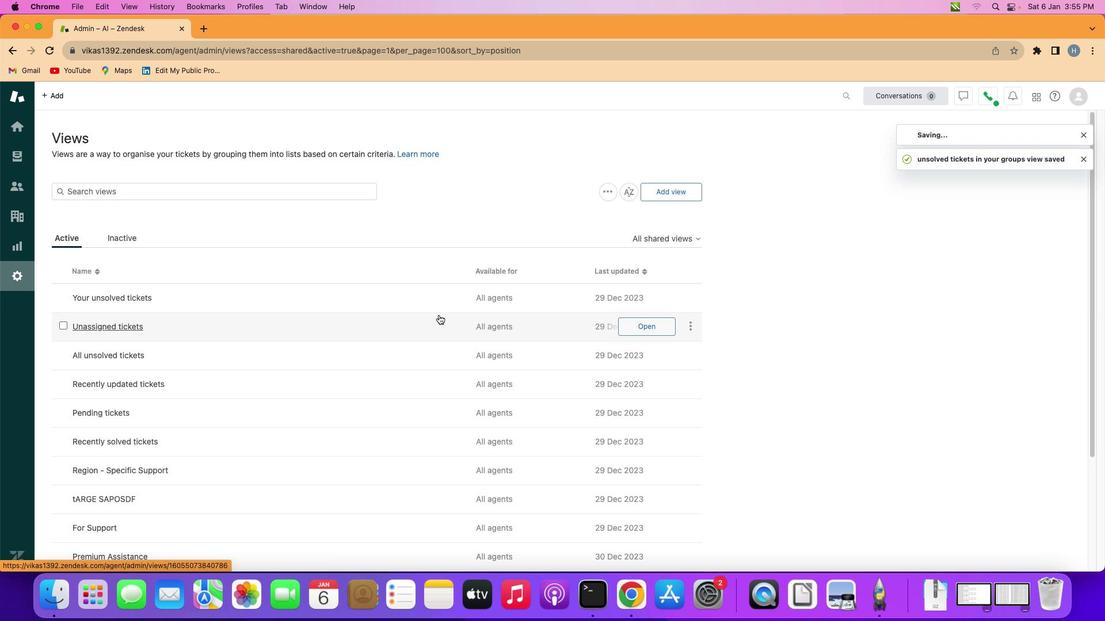 
